 Task: Set a reminder to clean out your closet on the 12th at 5:00 PM.
Action: Mouse moved to (71, 102)
Screenshot: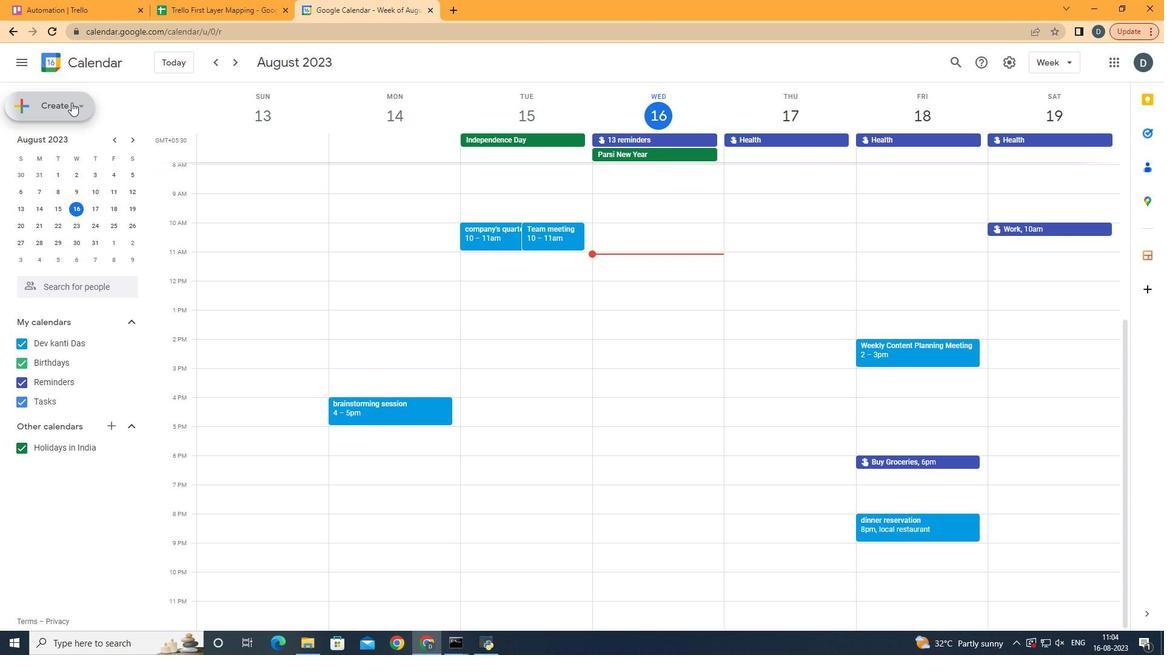 
Action: Mouse pressed left at (71, 102)
Screenshot: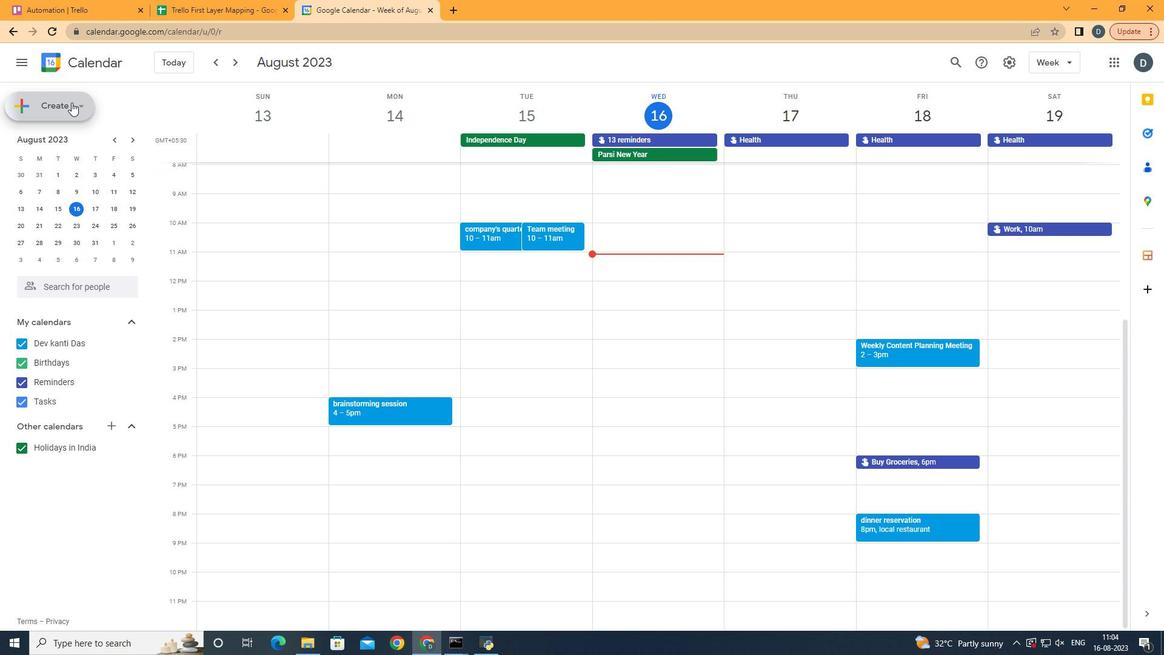 
Action: Mouse moved to (46, 140)
Screenshot: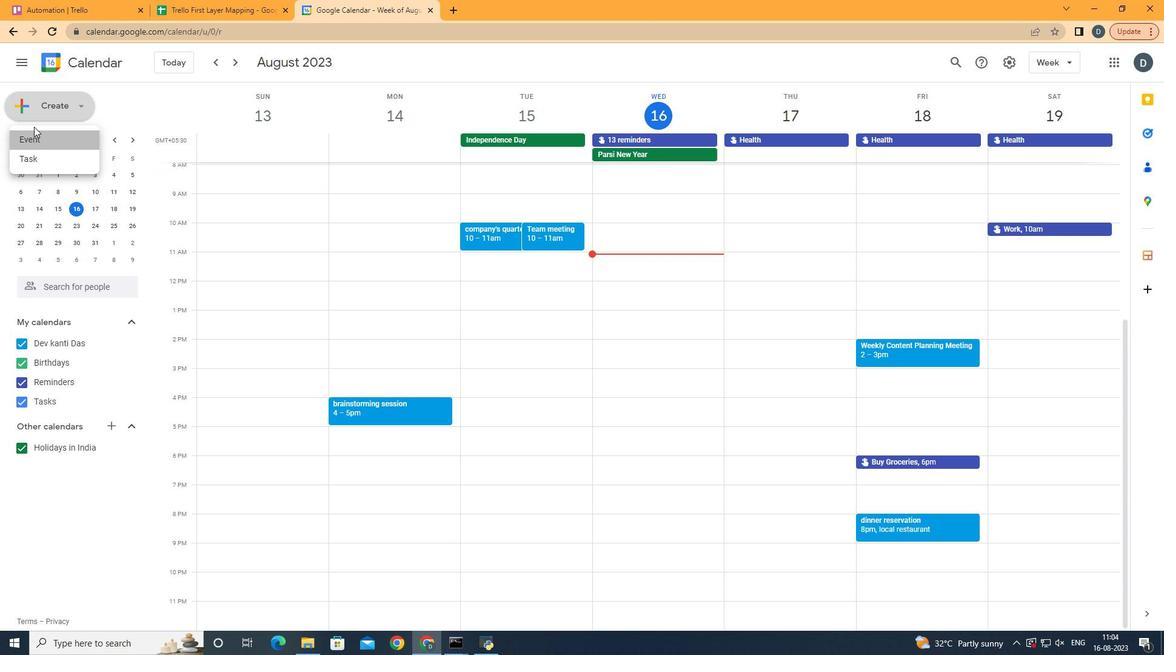 
Action: Mouse pressed left at (46, 140)
Screenshot: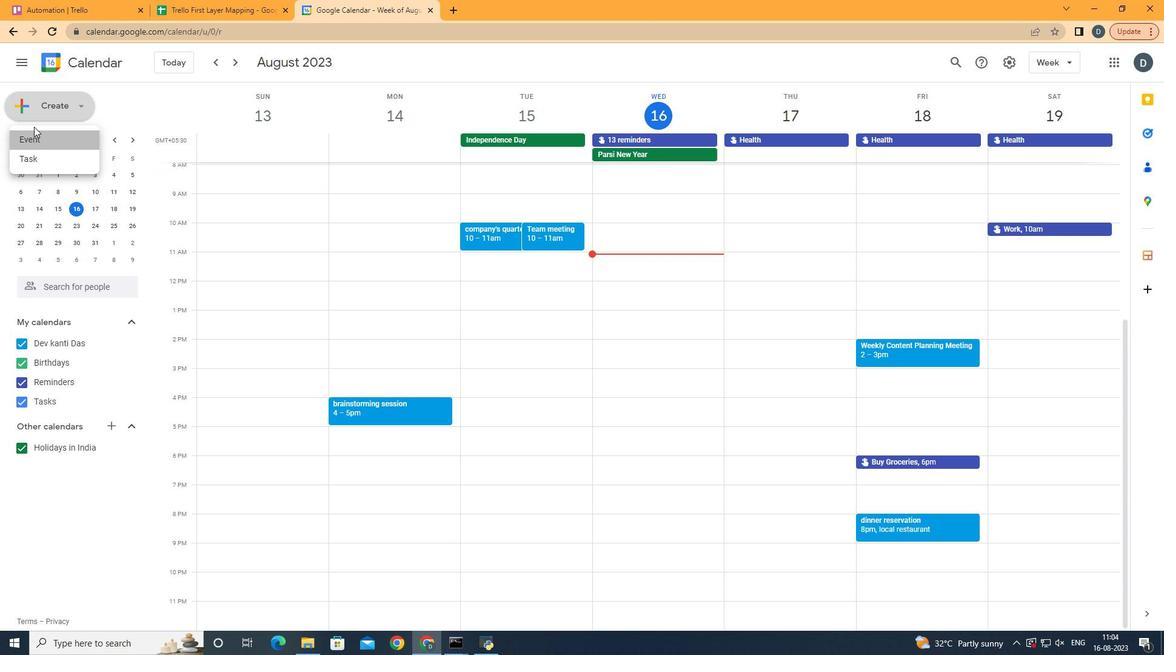
Action: Mouse moved to (462, 249)
Screenshot: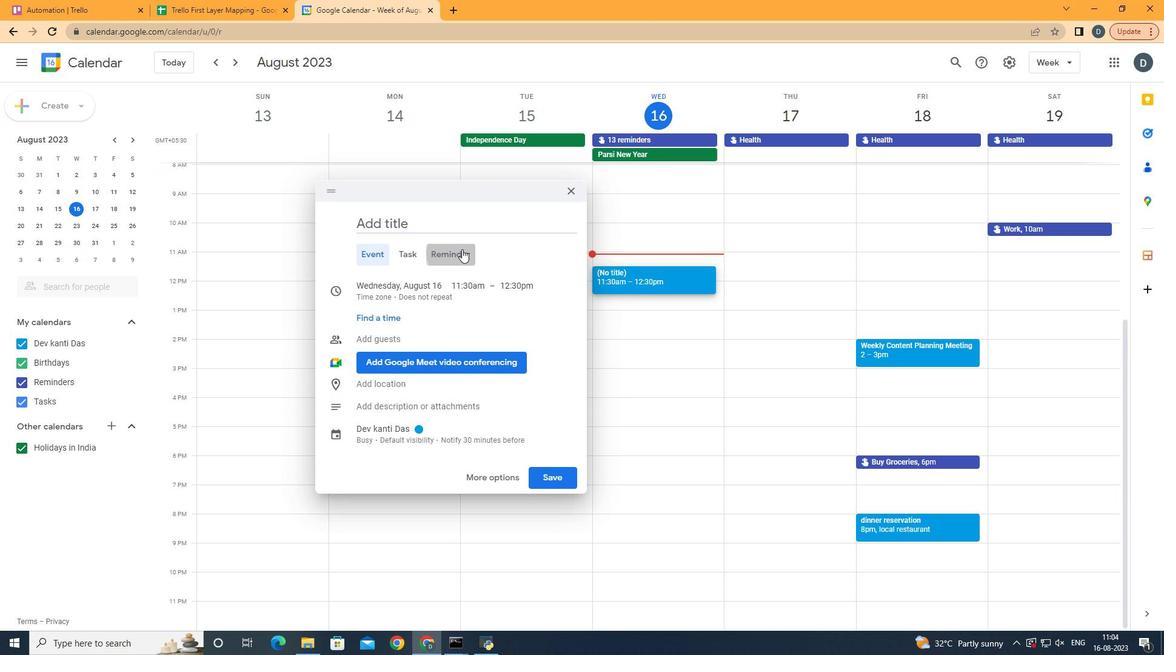 
Action: Mouse pressed left at (462, 249)
Screenshot: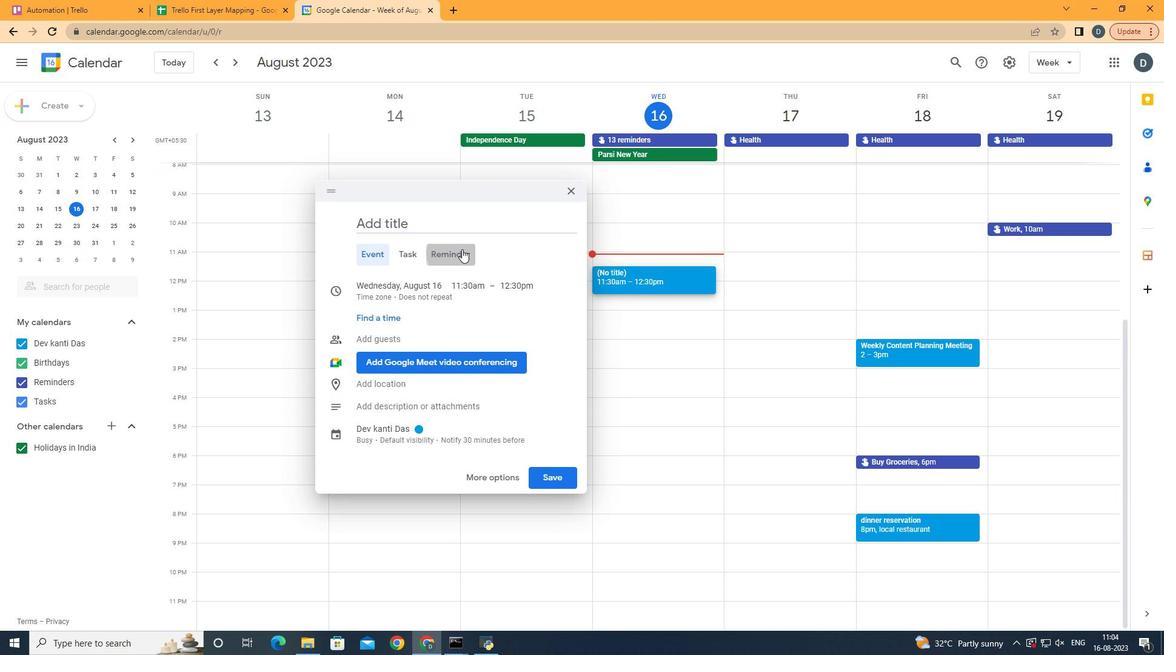 
Action: Mouse moved to (419, 227)
Screenshot: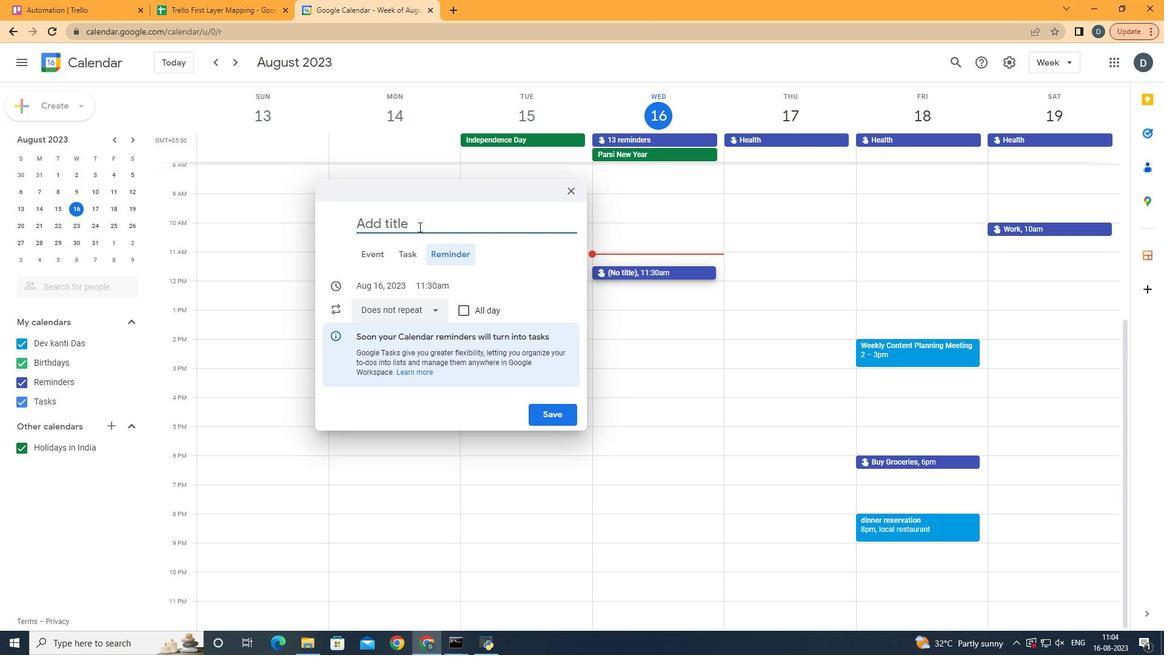 
Action: Mouse pressed left at (419, 227)
Screenshot: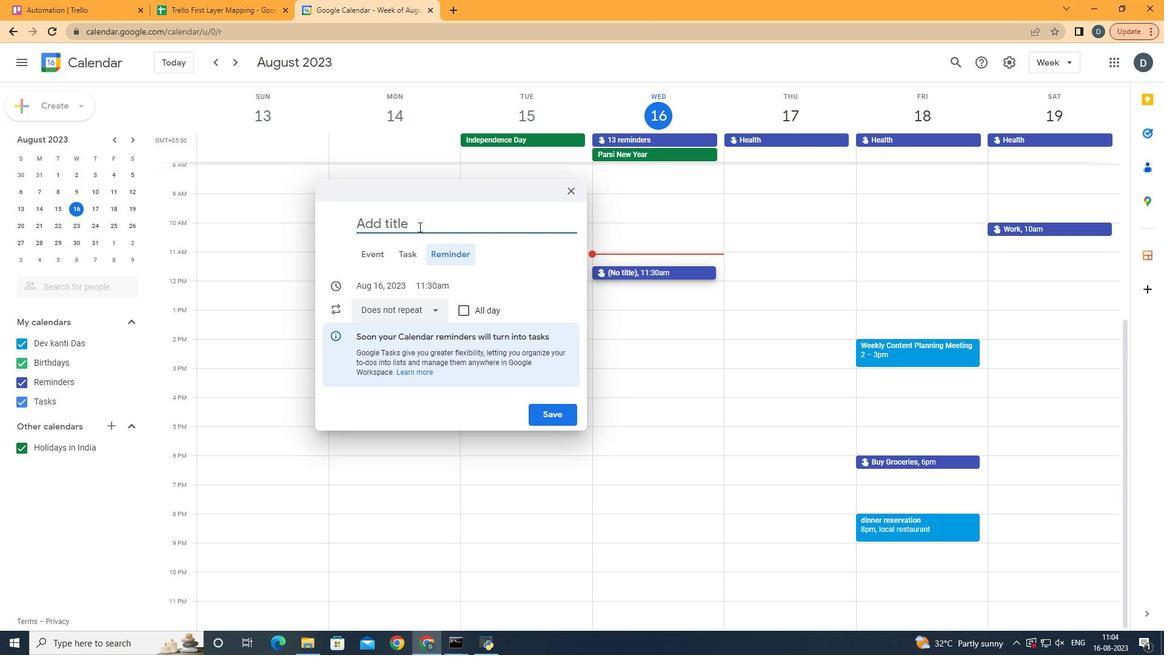 
Action: Mouse moved to (419, 226)
Screenshot: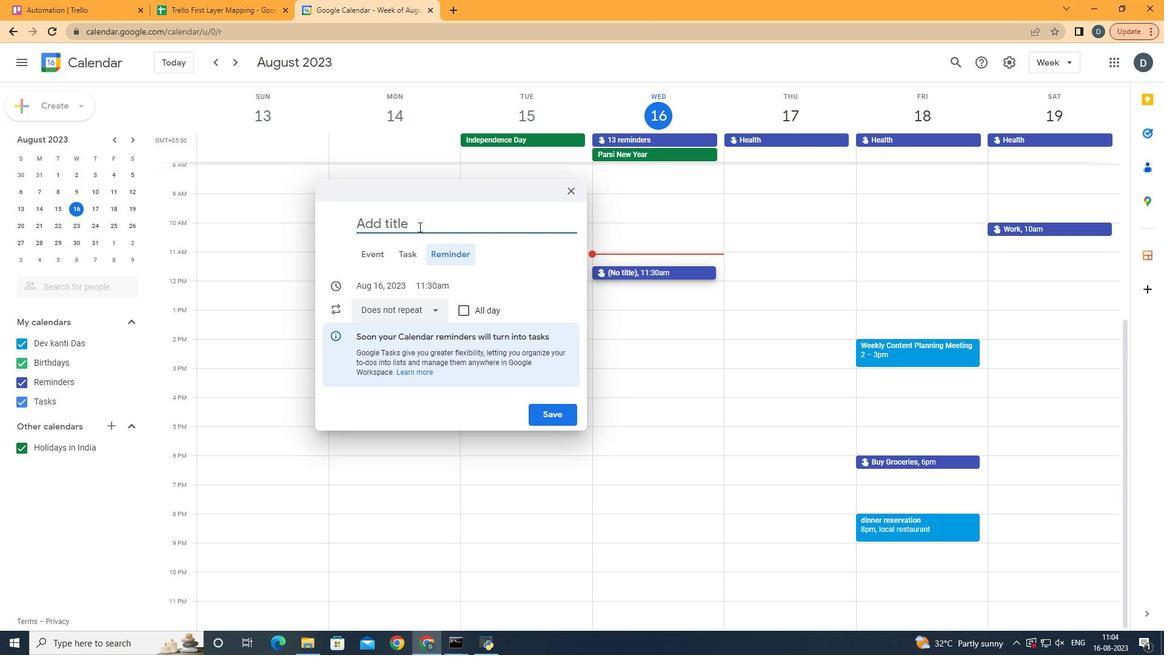 
Action: Key pressed clean<Key.space>out<Key.space>your<Key.space>closet
Screenshot: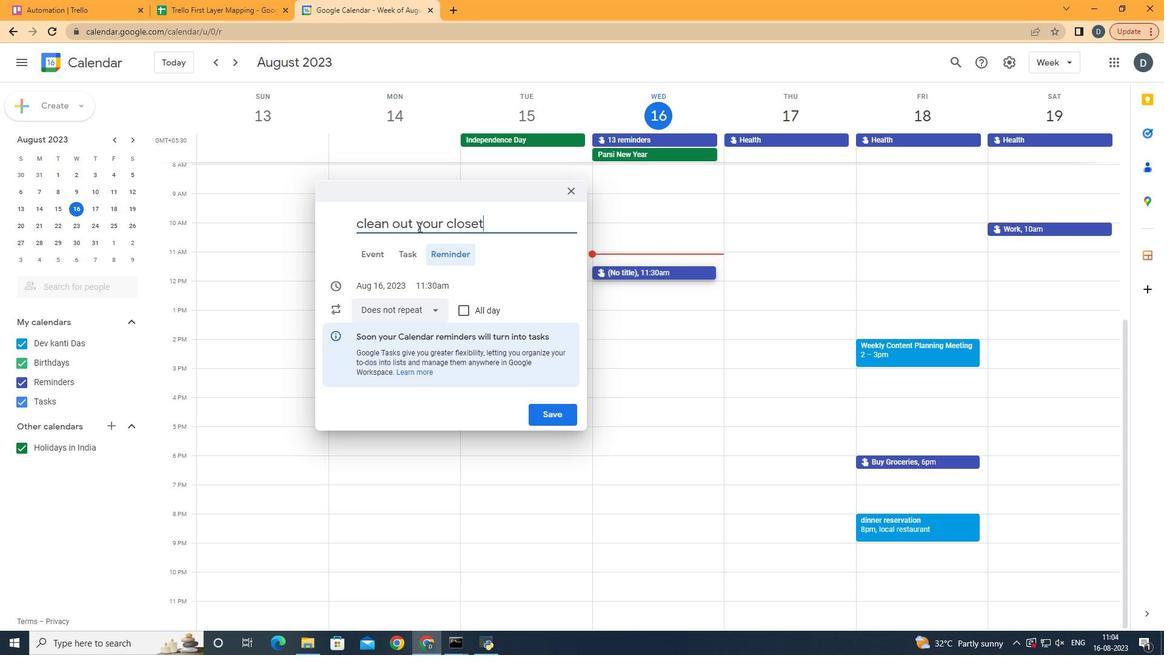 
Action: Mouse moved to (392, 286)
Screenshot: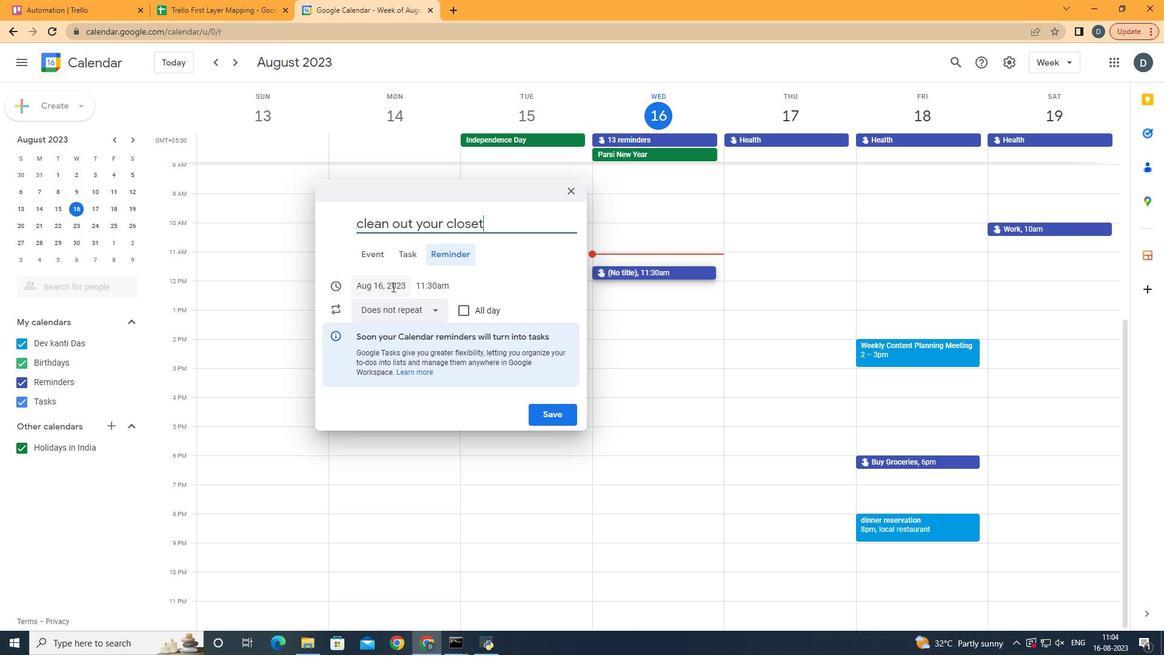 
Action: Mouse pressed left at (392, 286)
Screenshot: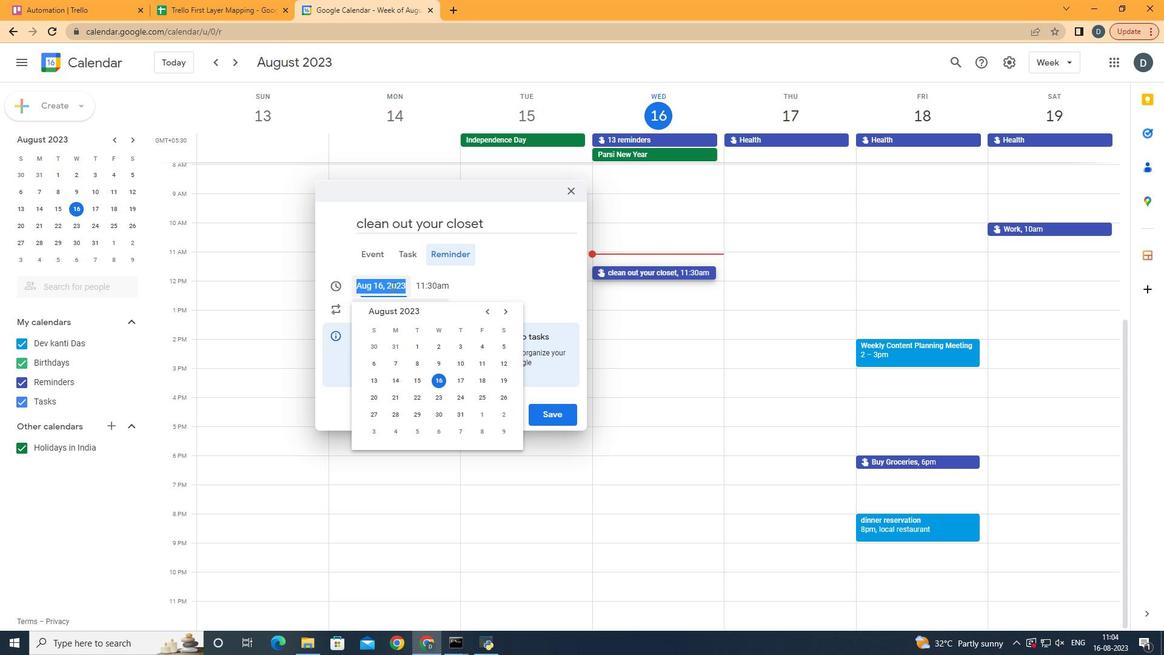 
Action: Mouse moved to (509, 313)
Screenshot: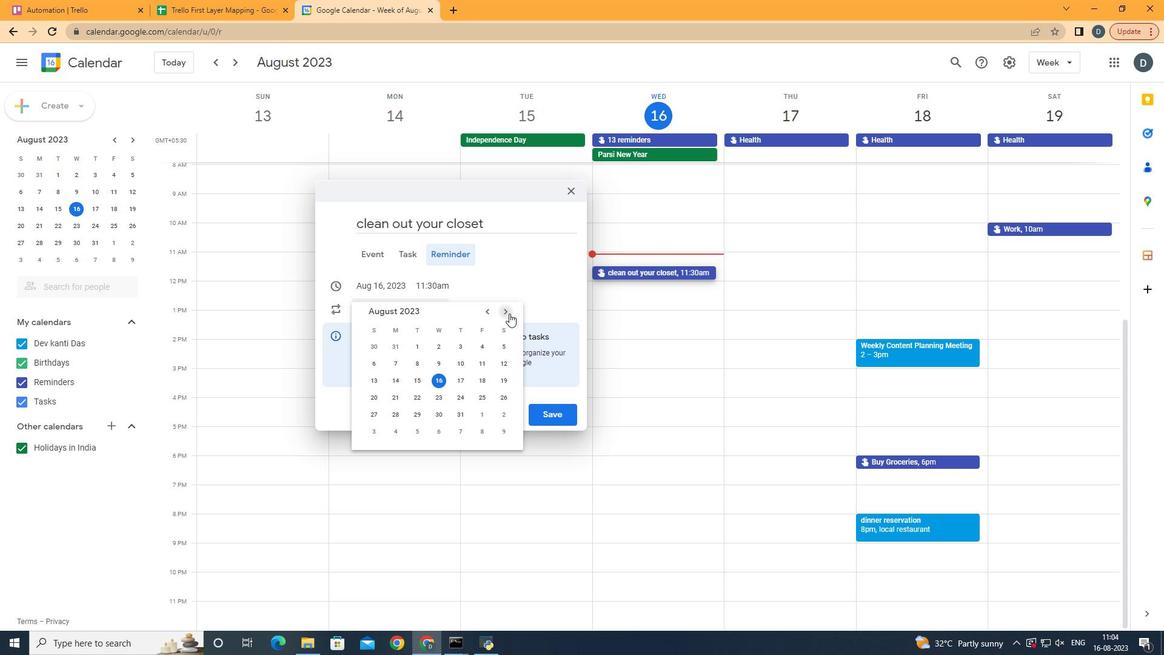 
Action: Mouse pressed left at (509, 313)
Screenshot: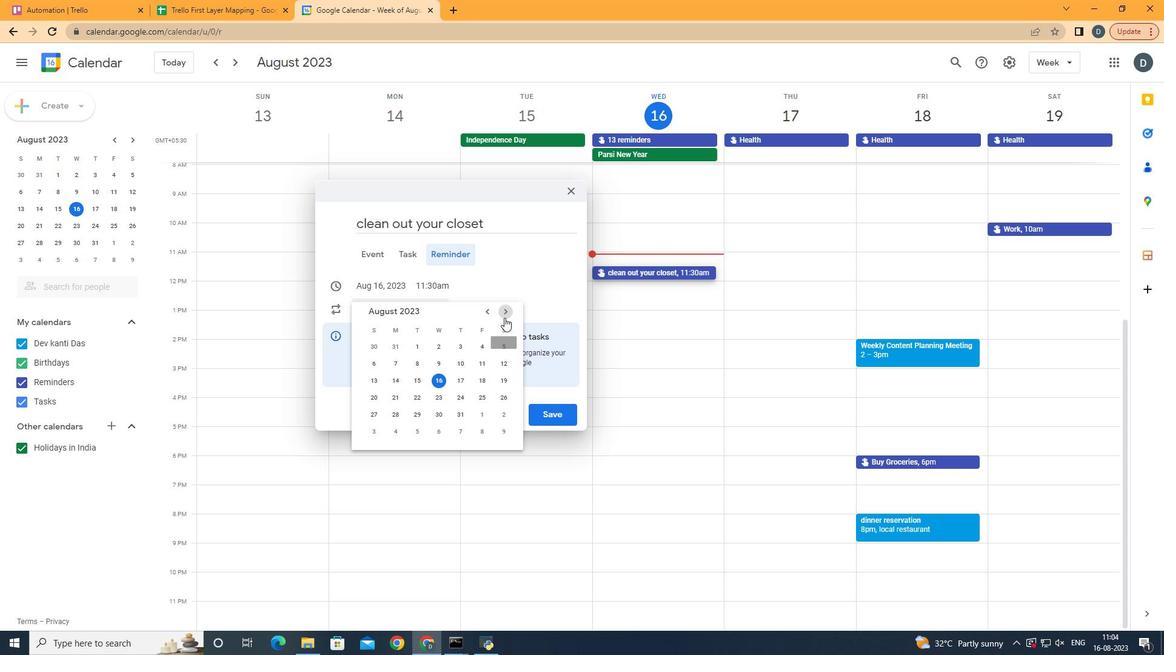 
Action: Mouse moved to (416, 383)
Screenshot: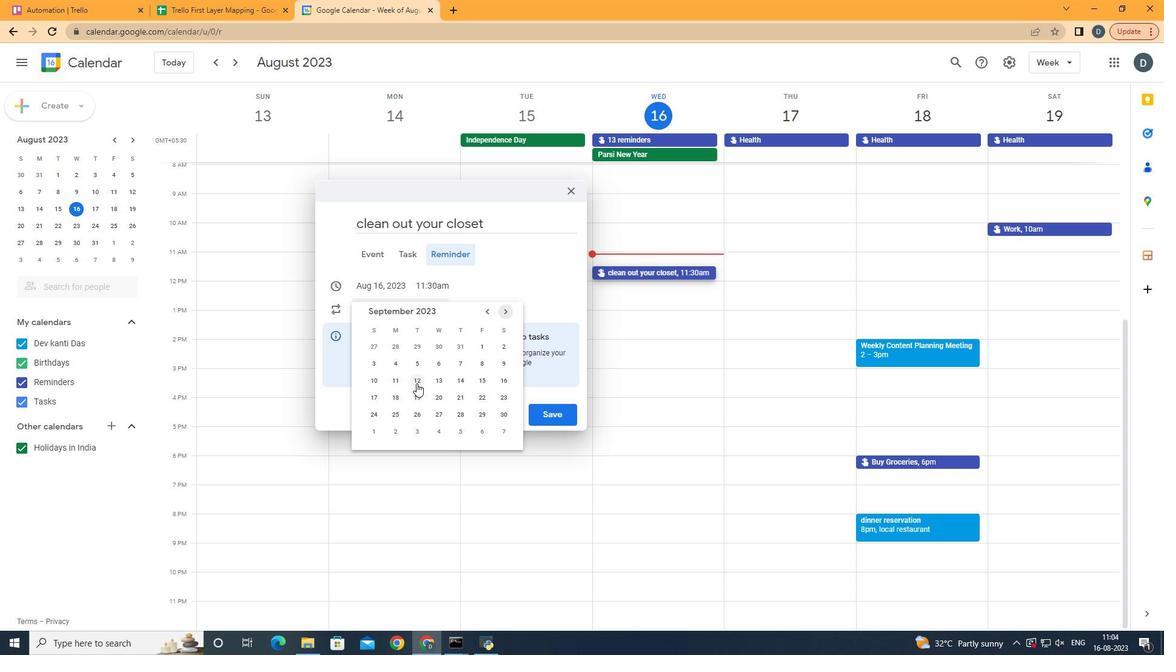 
Action: Mouse pressed left at (416, 383)
Screenshot: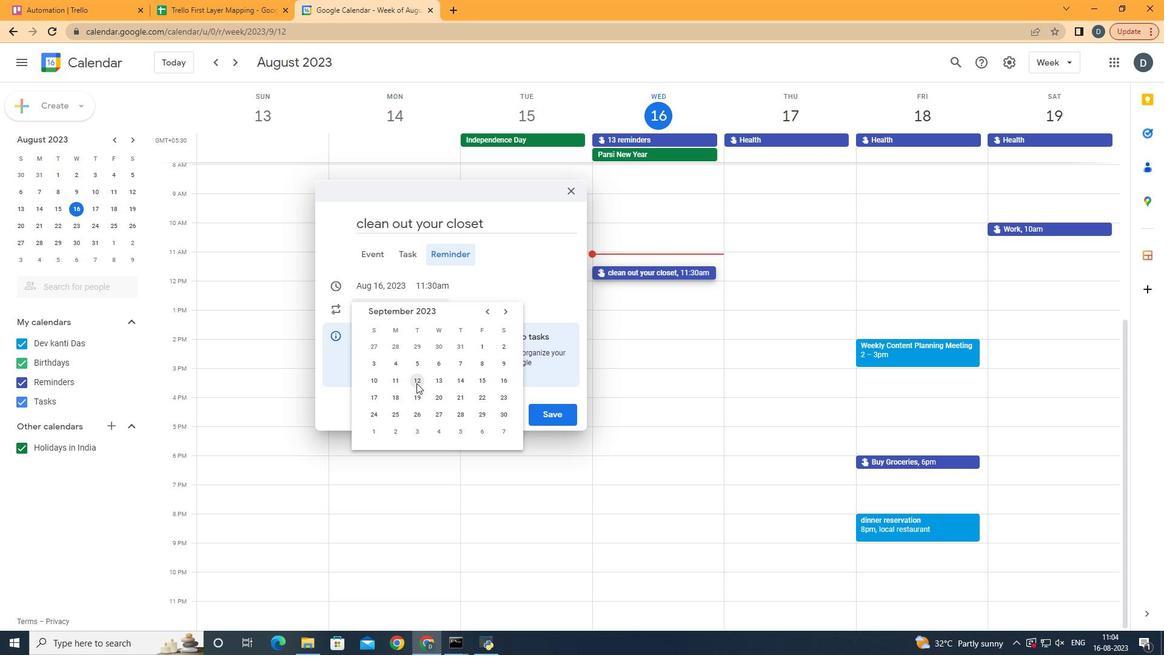 
Action: Mouse moved to (297, 286)
Screenshot: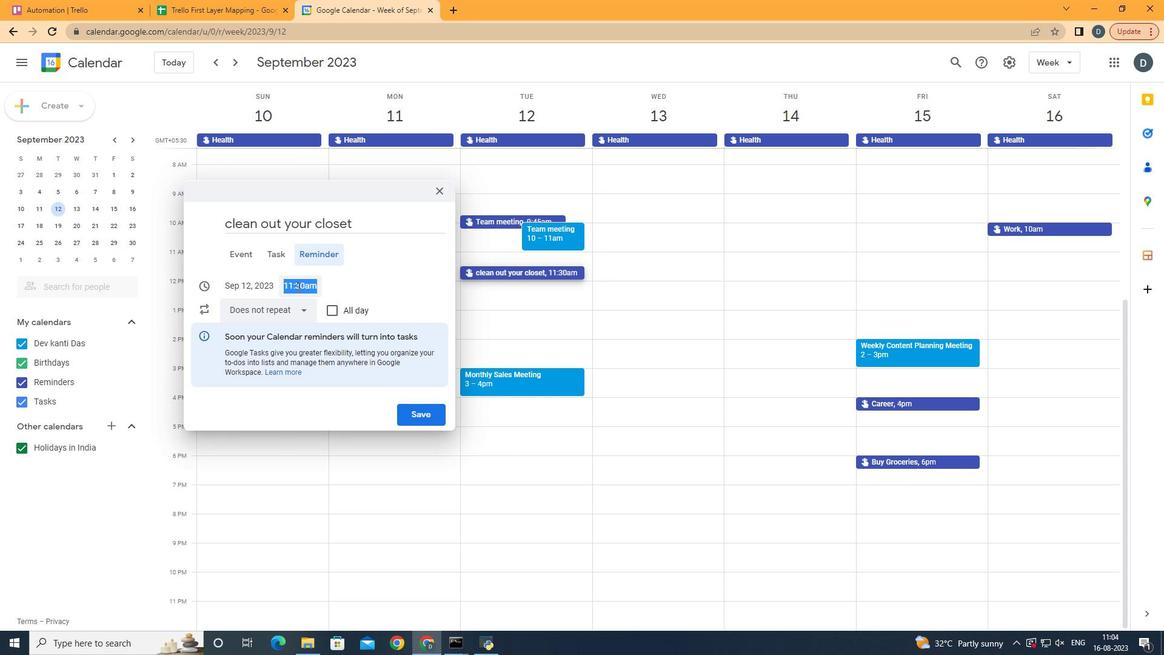 
Action: Mouse pressed left at (297, 286)
Screenshot: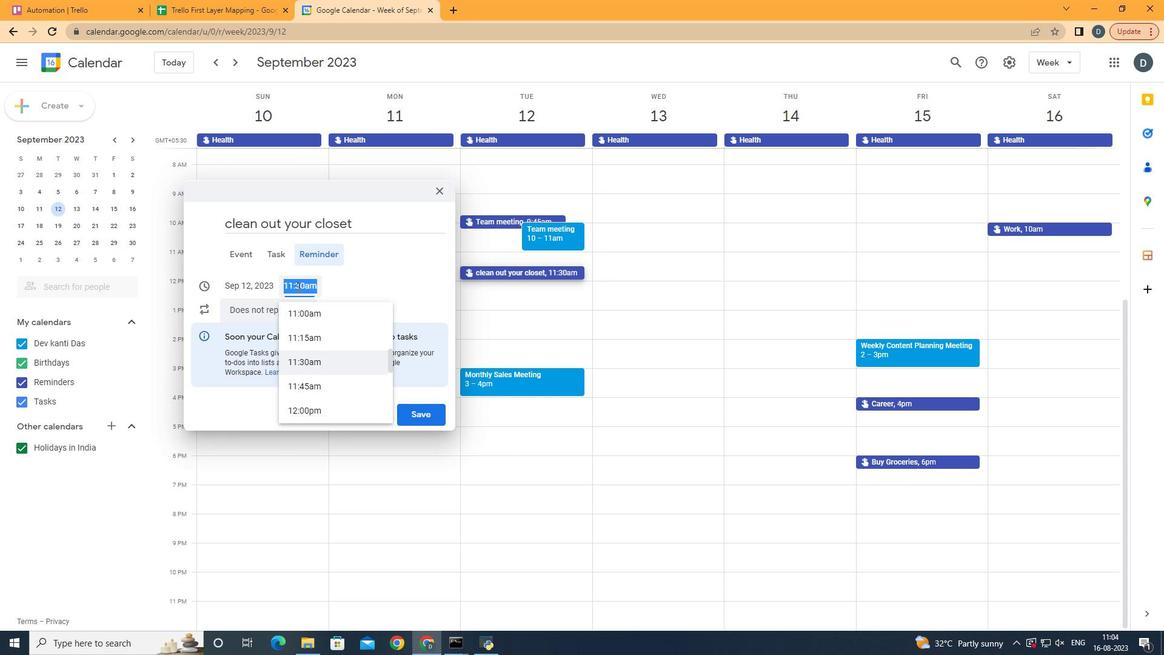 
Action: Mouse moved to (333, 373)
Screenshot: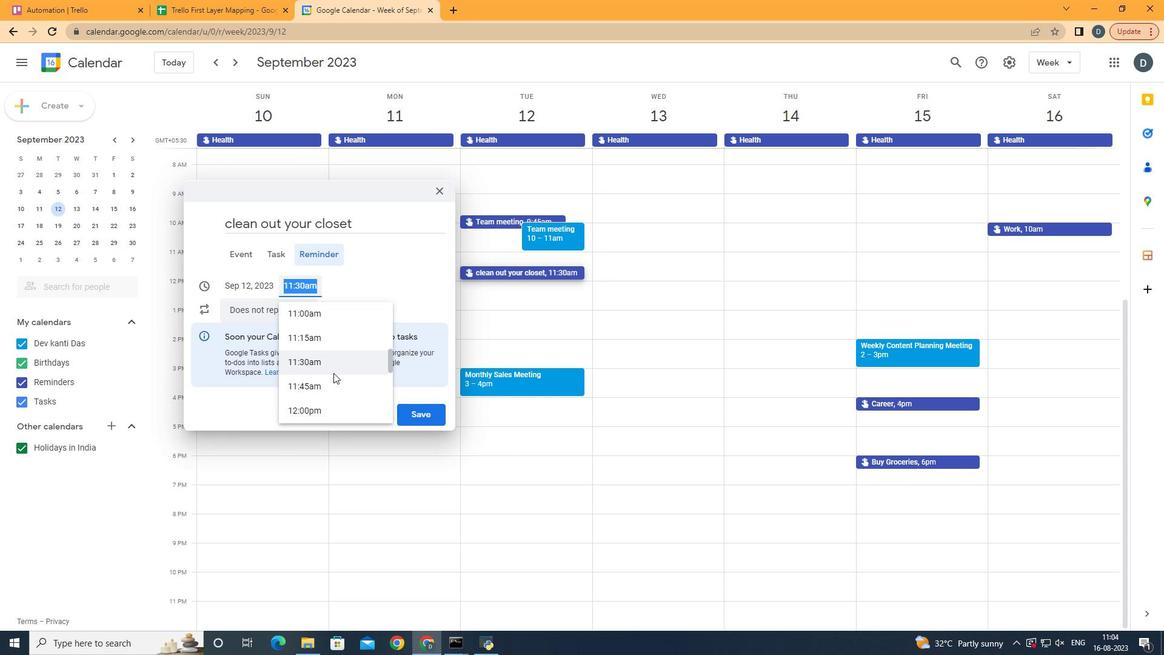 
Action: Mouse scrolled (333, 372) with delta (0, 0)
Screenshot: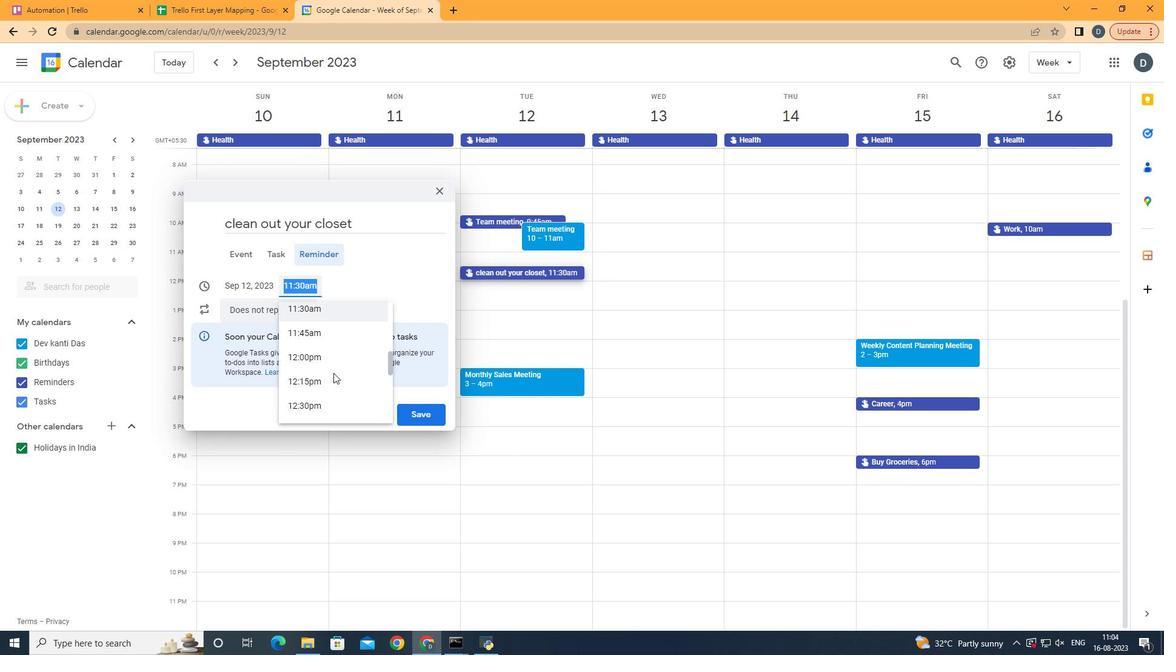 
Action: Mouse scrolled (333, 372) with delta (0, 0)
Screenshot: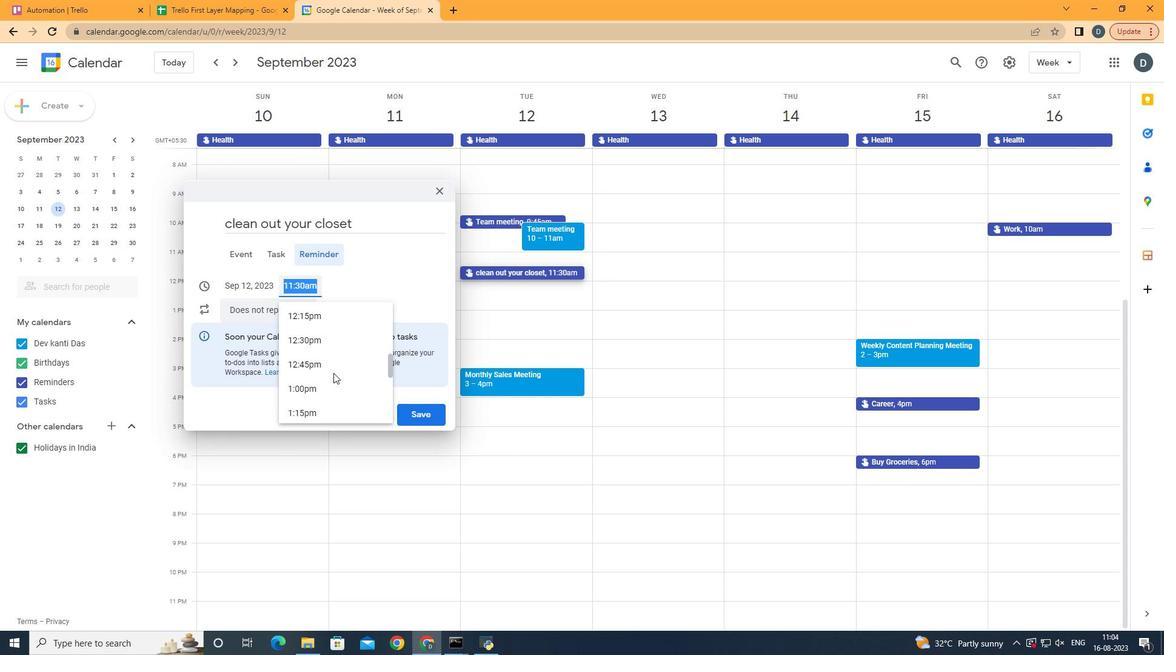 
Action: Mouse scrolled (333, 372) with delta (0, 0)
Screenshot: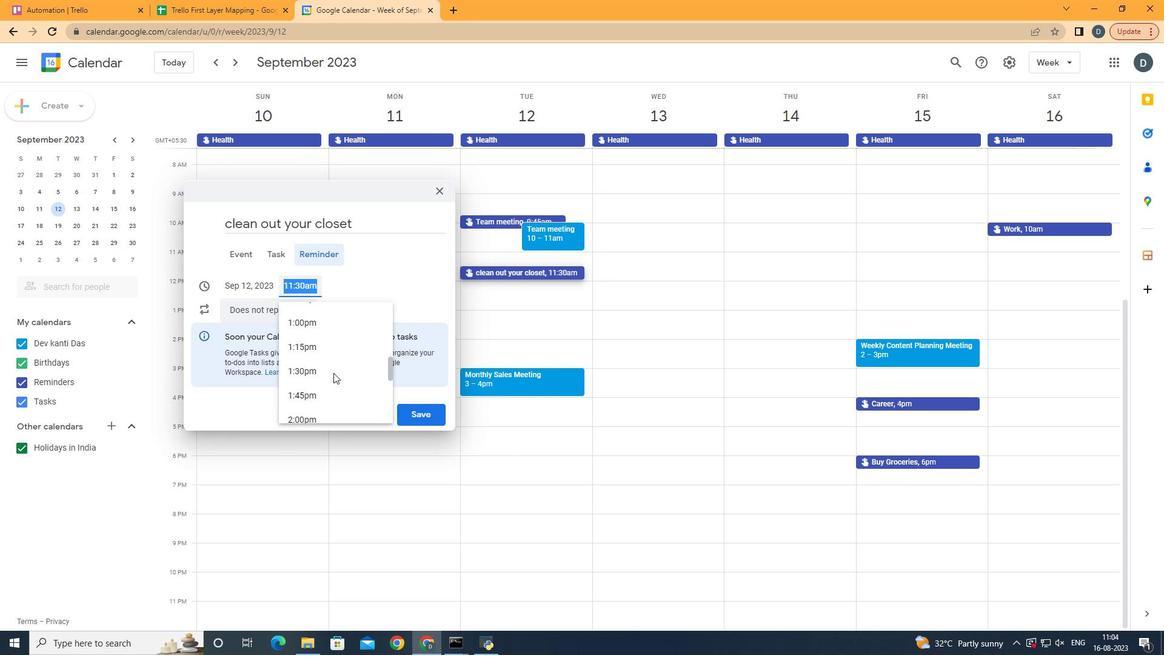 
Action: Mouse scrolled (333, 372) with delta (0, 0)
Screenshot: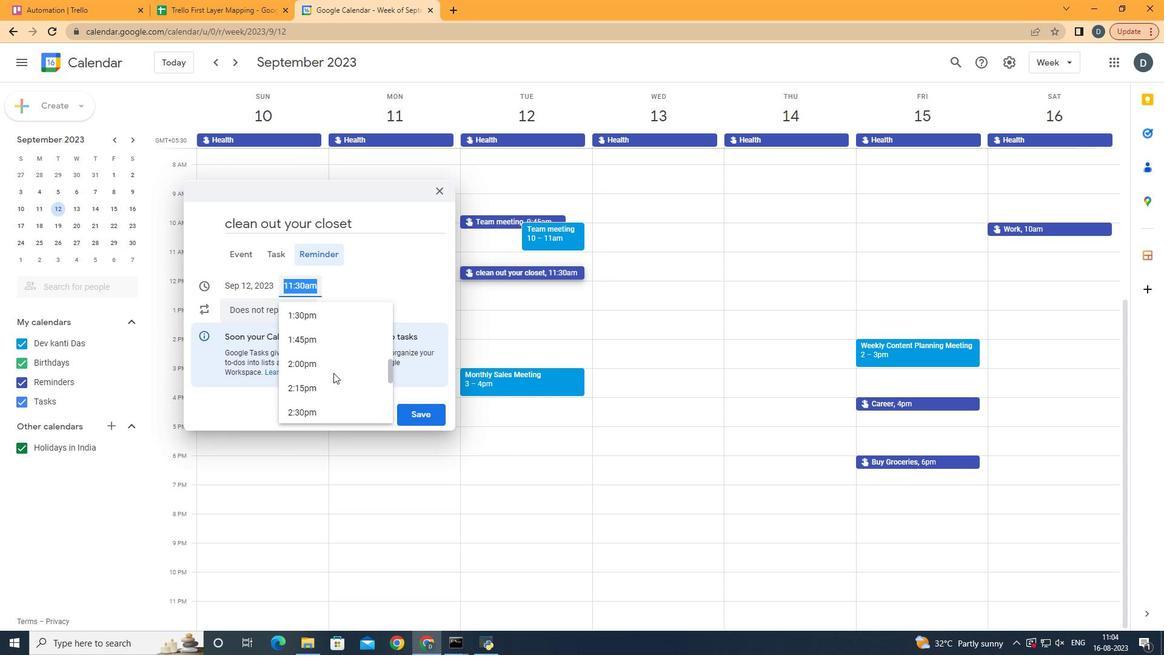
Action: Mouse scrolled (333, 372) with delta (0, 0)
Screenshot: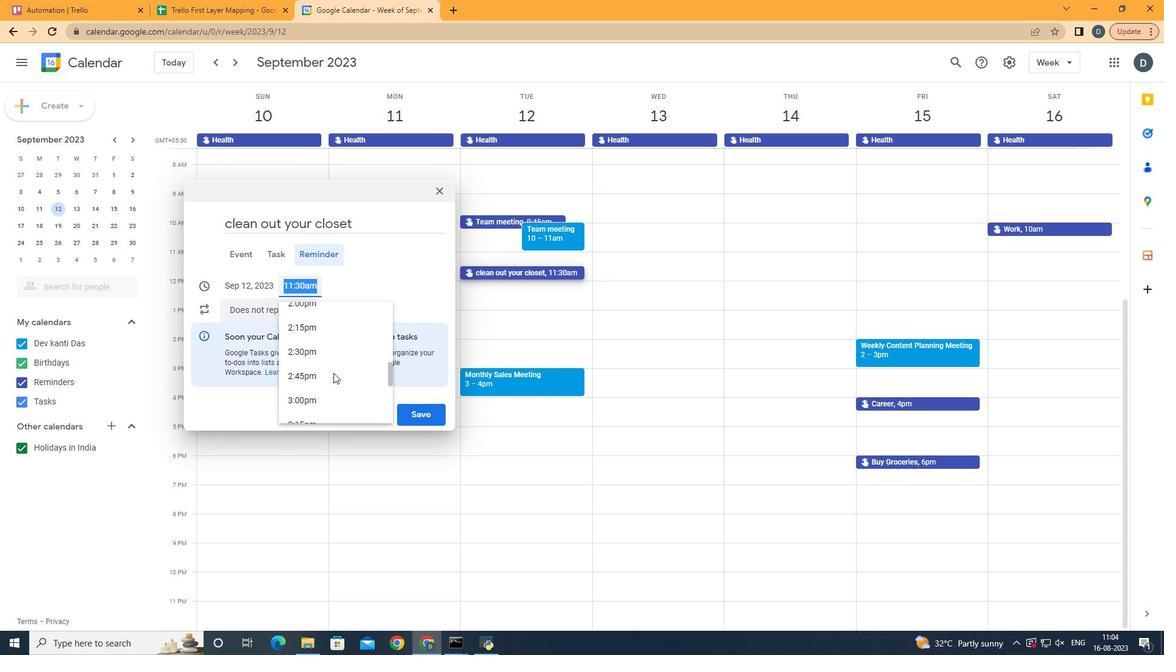 
Action: Mouse scrolled (333, 372) with delta (0, 0)
Screenshot: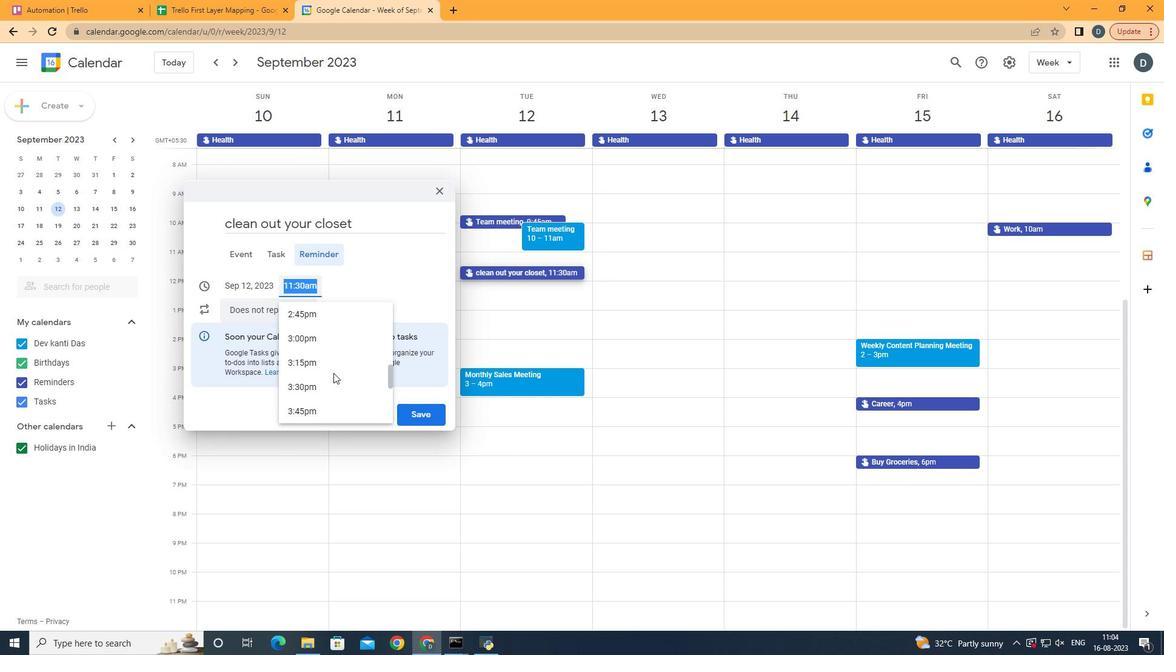 
Action: Mouse scrolled (333, 372) with delta (0, 0)
Screenshot: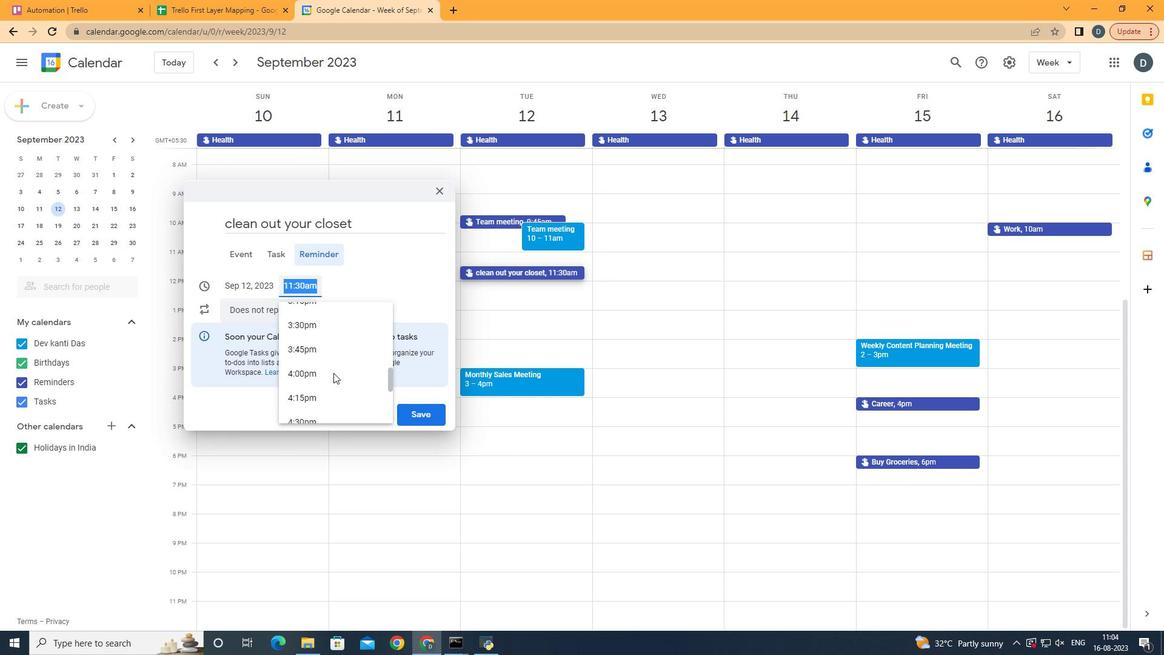 
Action: Mouse scrolled (333, 372) with delta (0, 0)
Screenshot: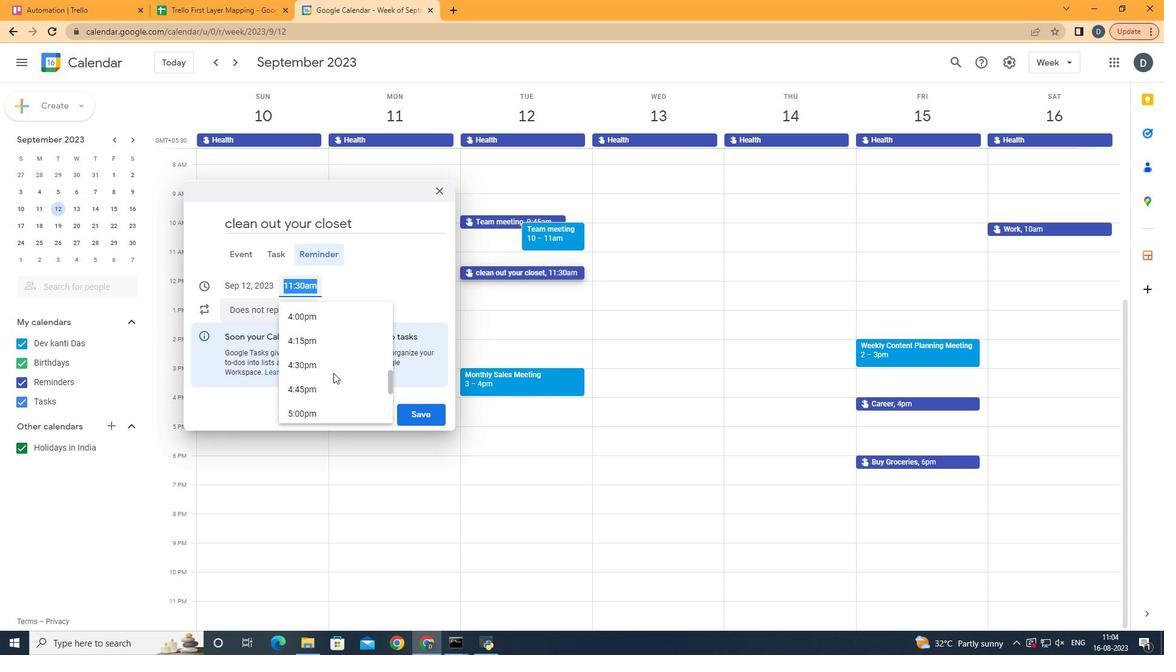 
Action: Mouse scrolled (333, 372) with delta (0, 0)
Screenshot: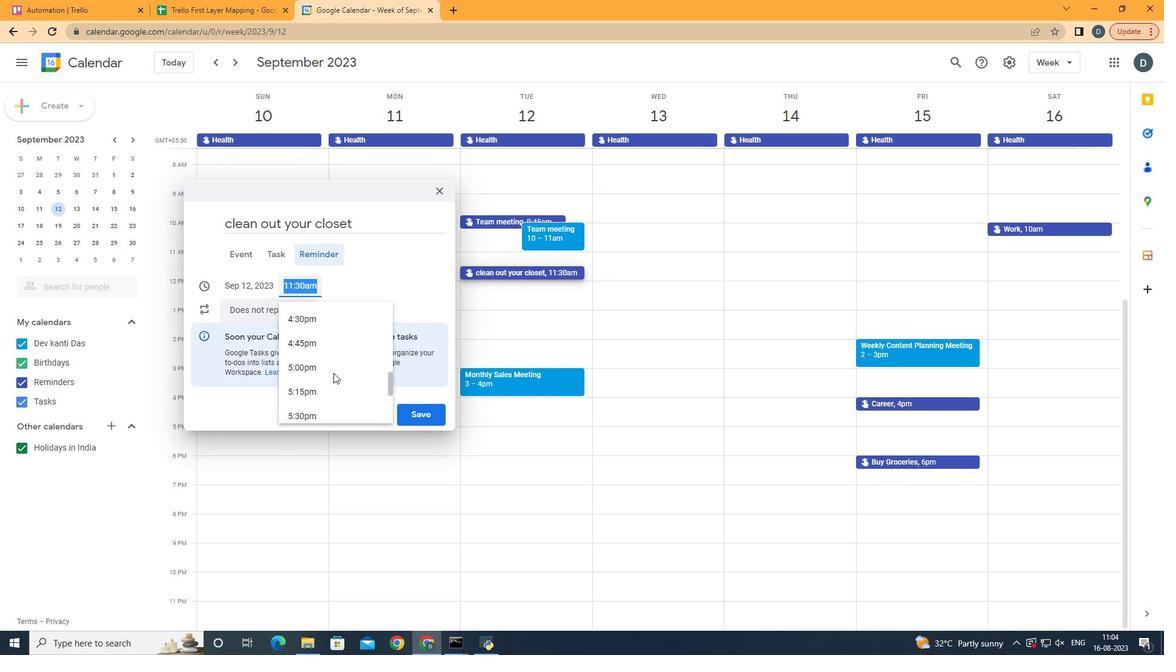 
Action: Mouse scrolled (333, 372) with delta (0, 0)
Screenshot: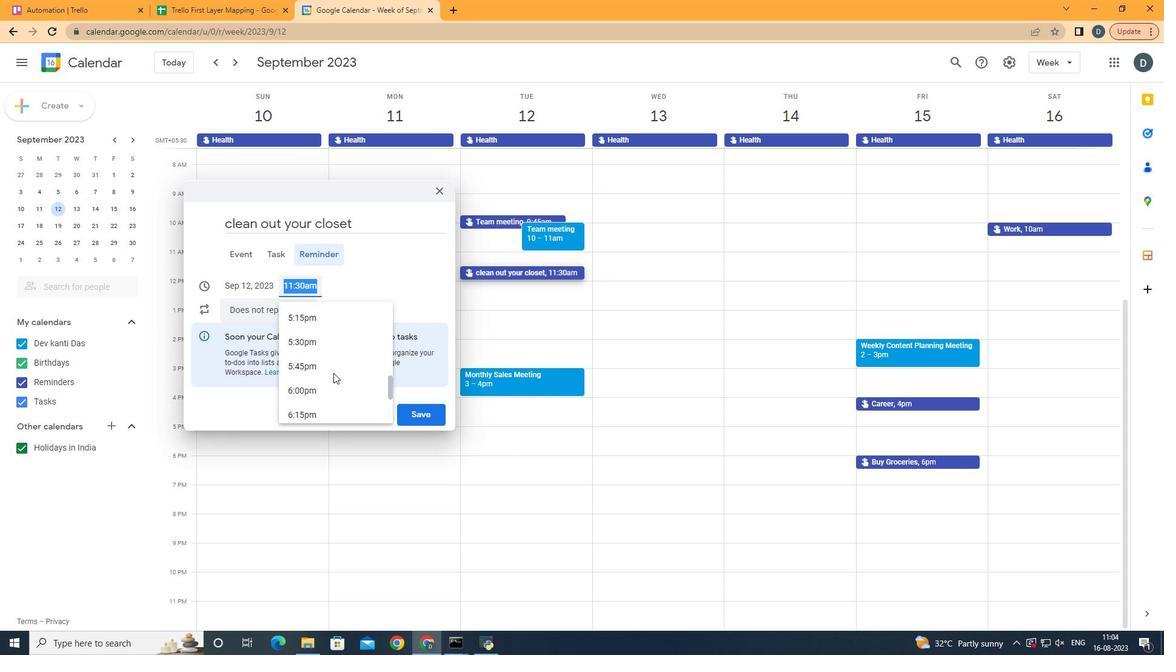 
Action: Mouse moved to (331, 362)
Screenshot: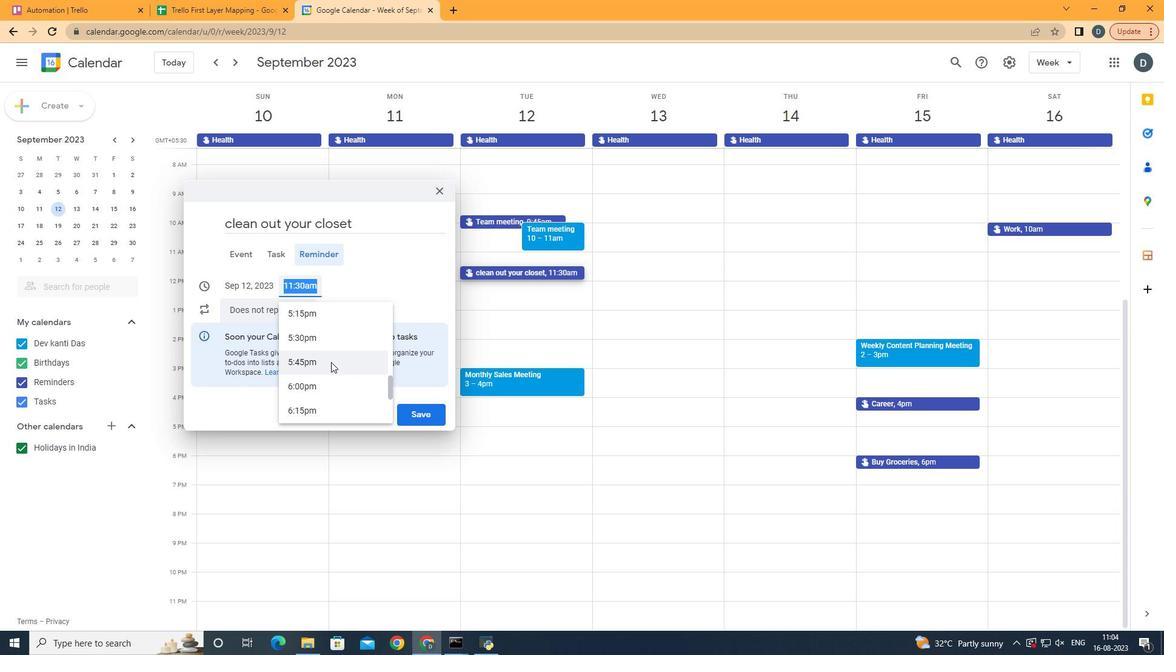 
Action: Mouse scrolled (331, 362) with delta (0, 0)
Screenshot: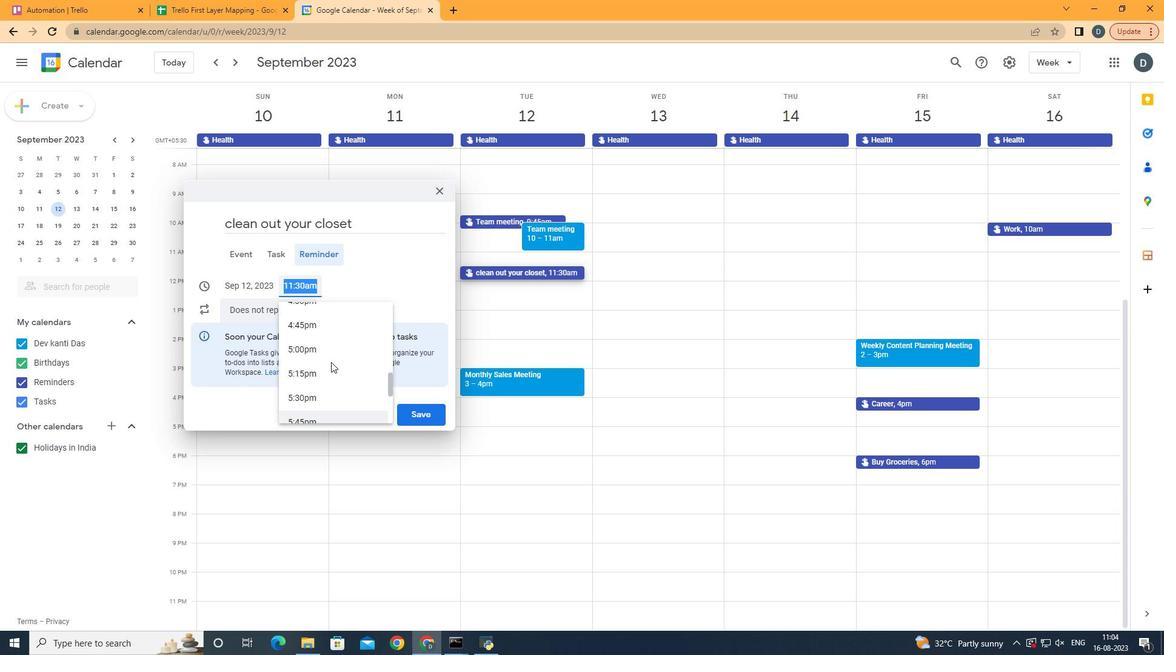 
Action: Mouse moved to (336, 350)
Screenshot: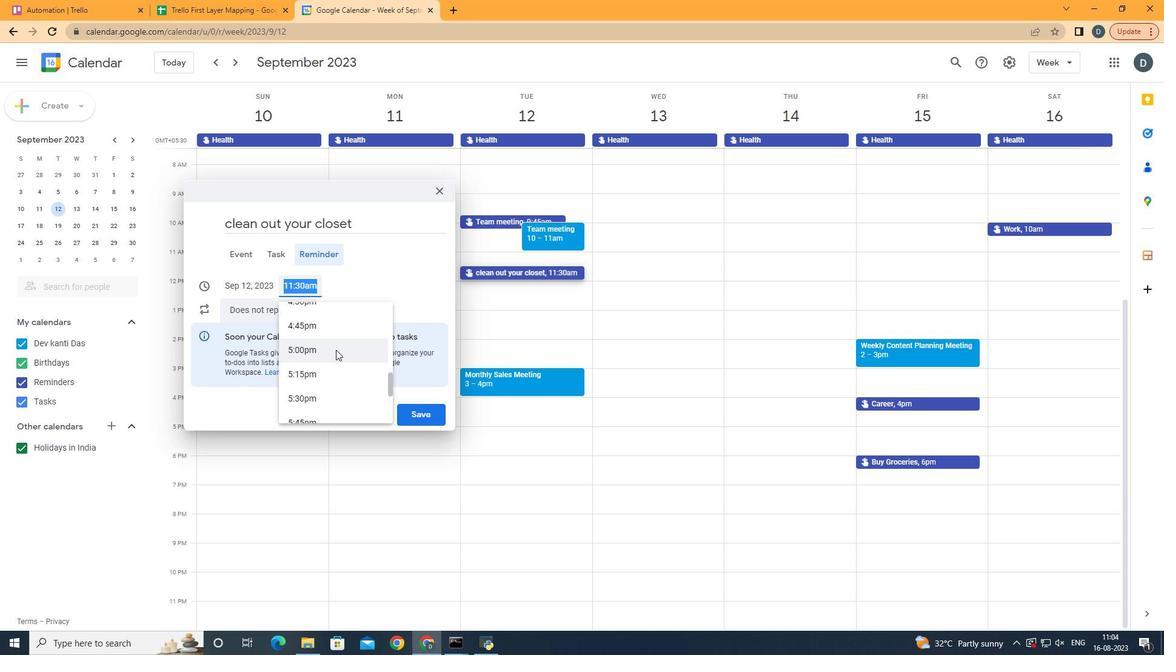 
Action: Mouse pressed left at (336, 350)
Screenshot: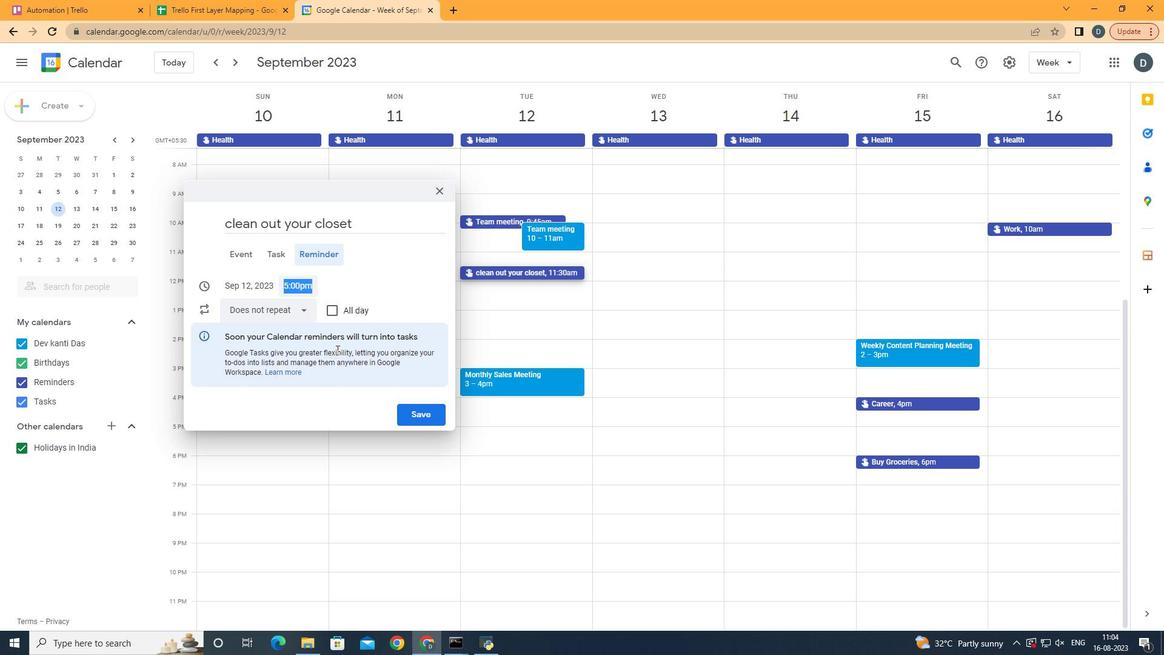 
Action: Mouse moved to (424, 419)
Screenshot: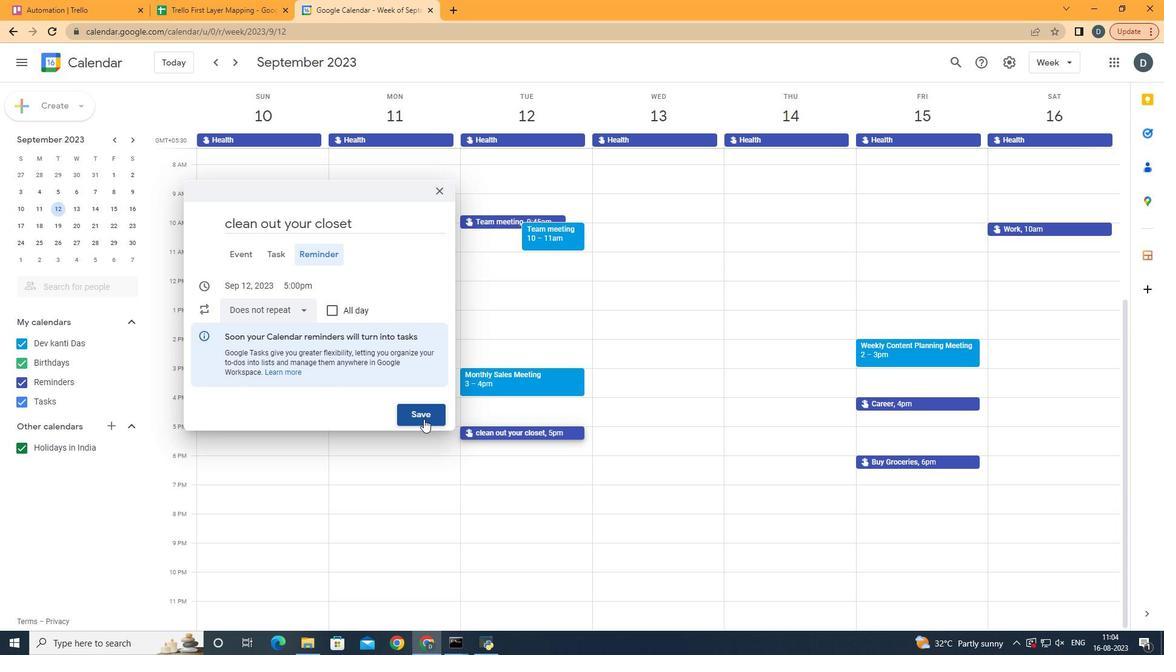 
Action: Mouse pressed left at (424, 419)
Screenshot: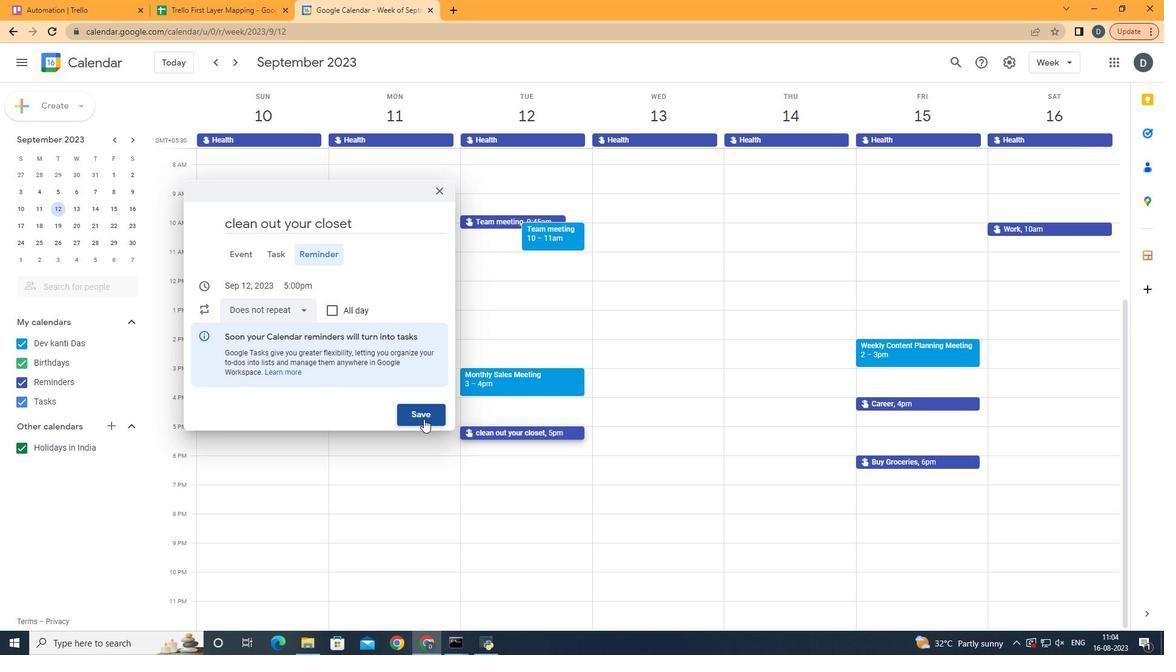 
